 Task: Add Henri Hutin Brie Couronne to the cart.
Action: Mouse pressed left at (23, 151)
Screenshot: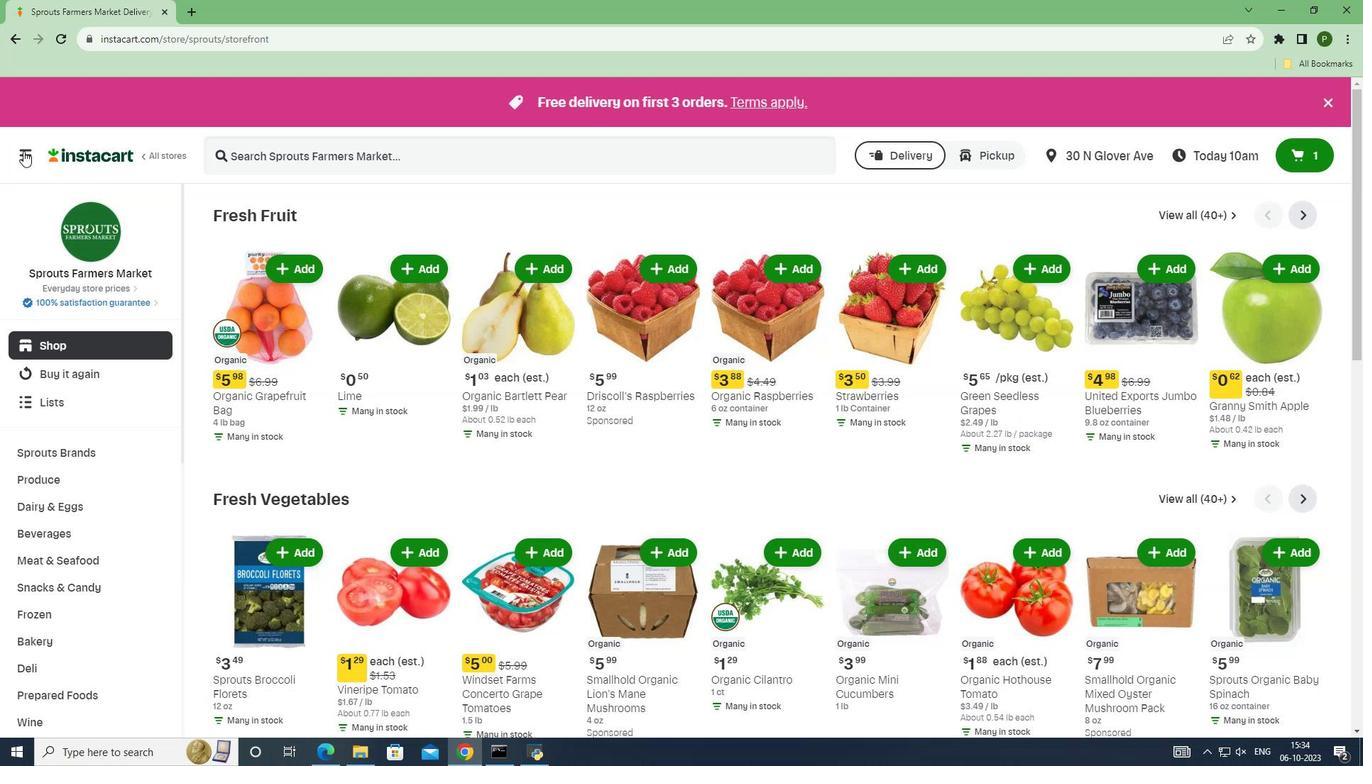 
Action: Mouse moved to (44, 368)
Screenshot: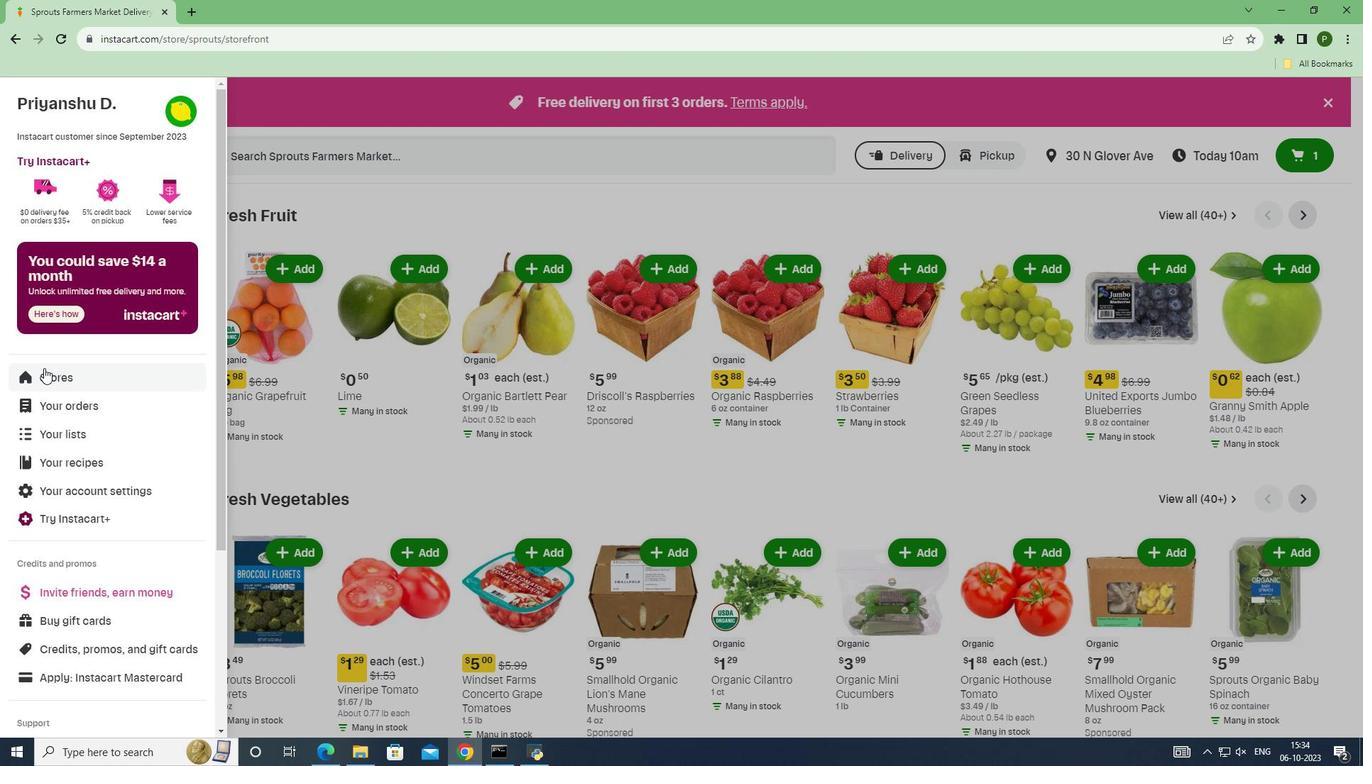 
Action: Mouse pressed left at (44, 368)
Screenshot: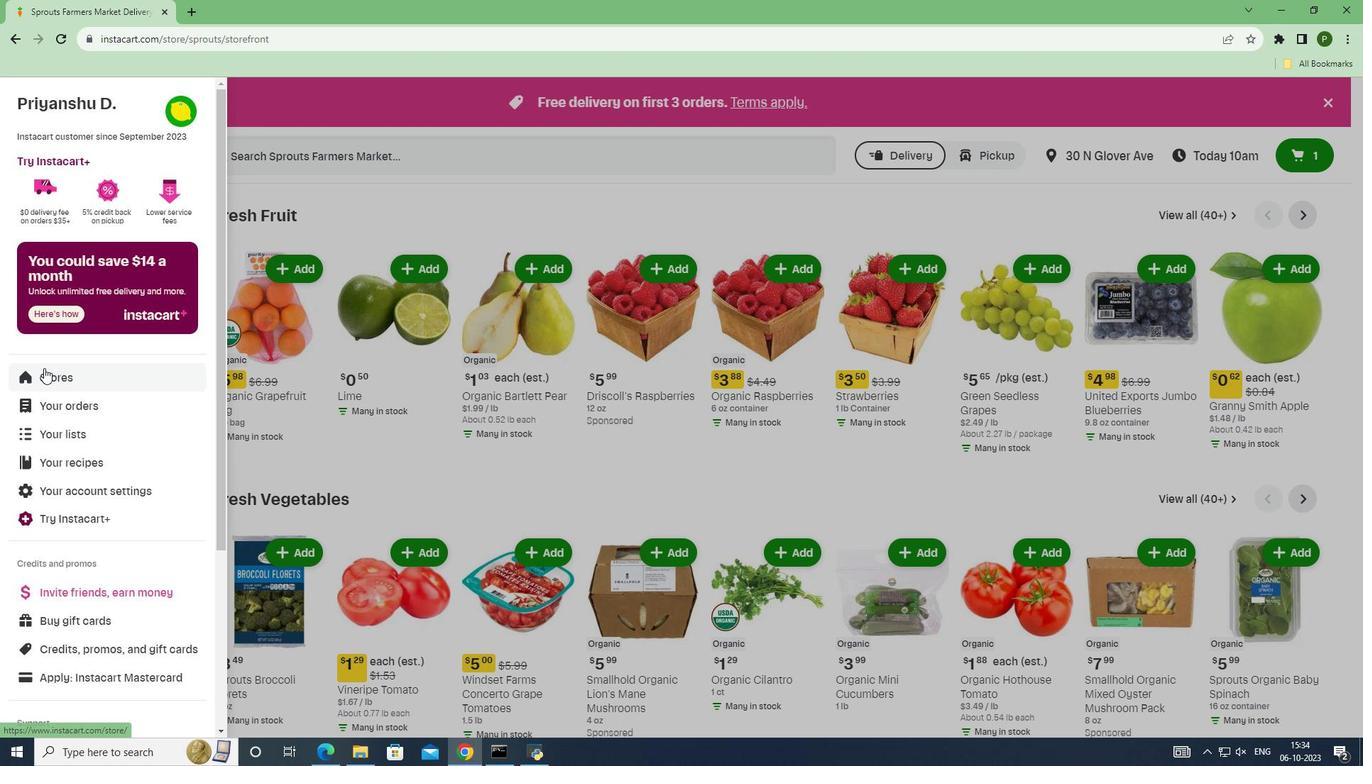 
Action: Mouse moved to (337, 165)
Screenshot: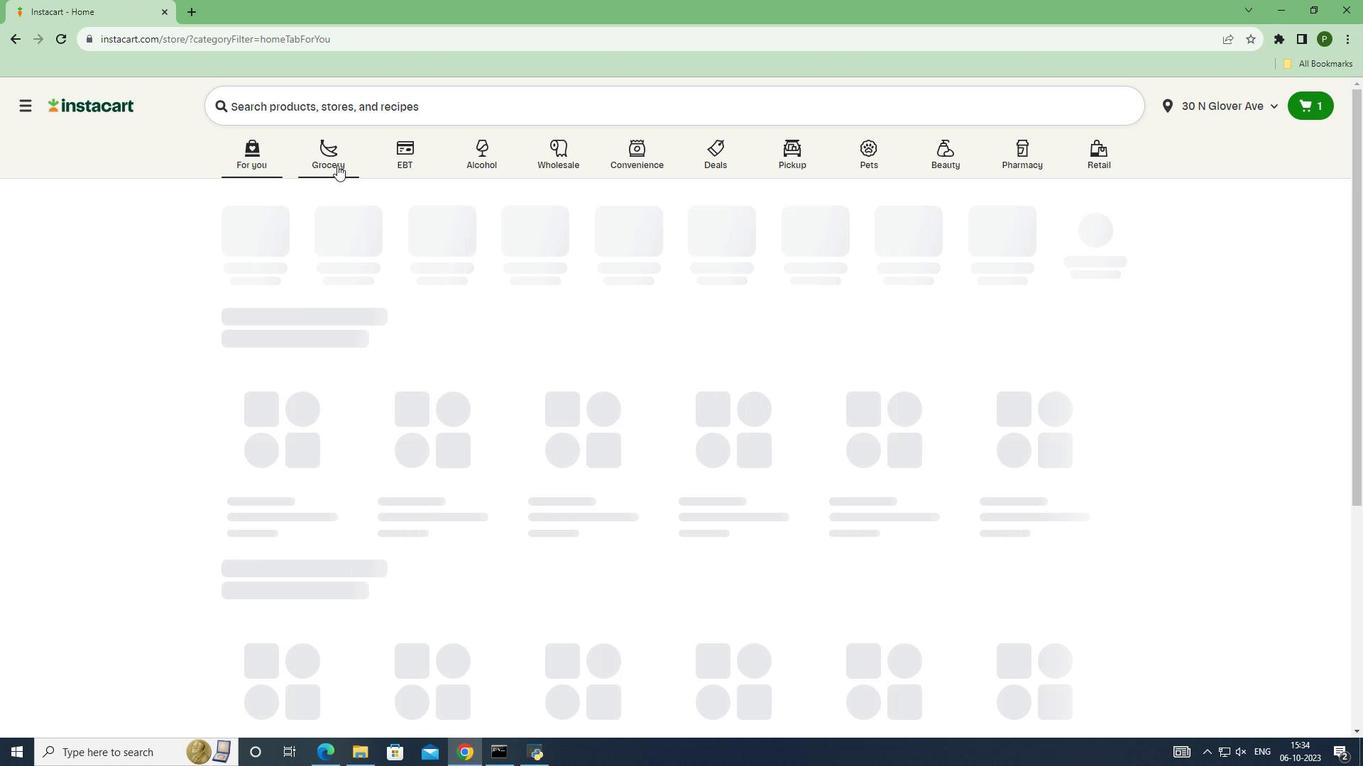 
Action: Mouse pressed left at (337, 165)
Screenshot: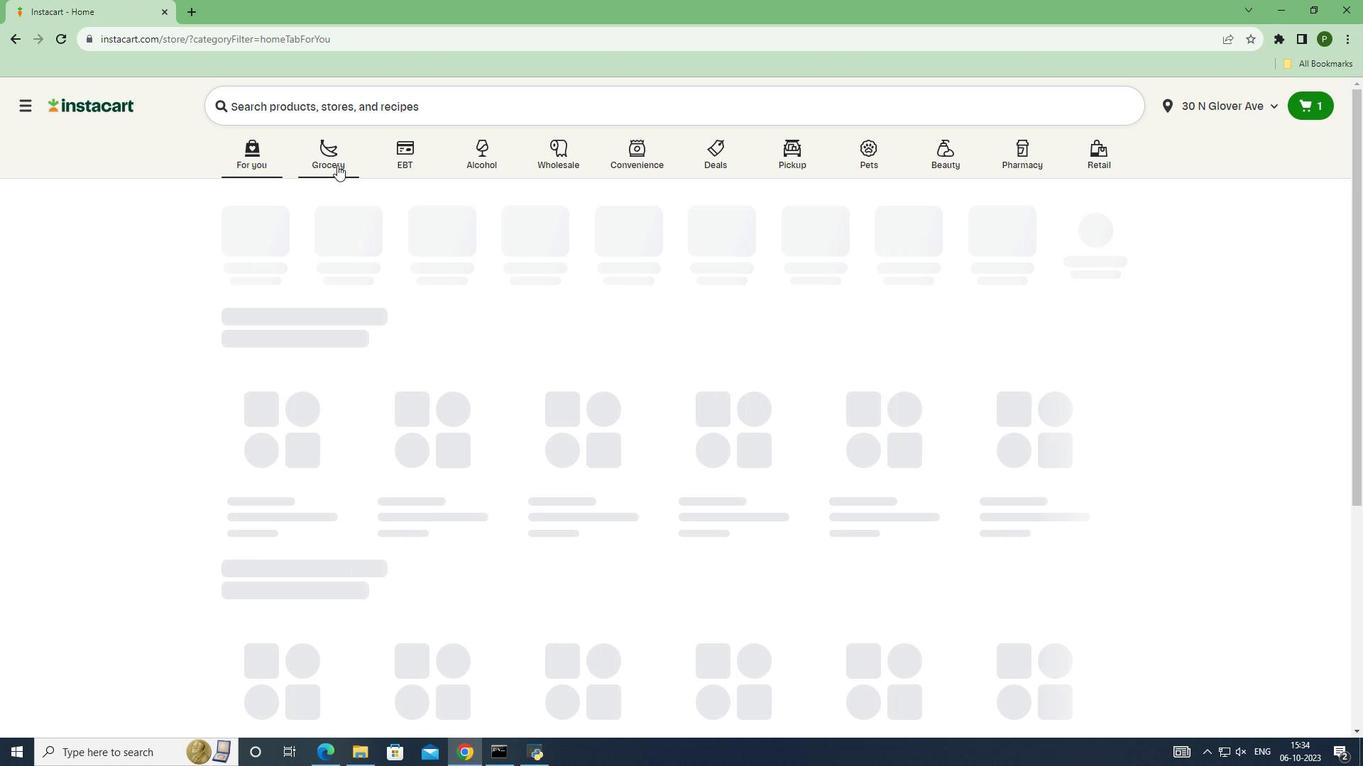 
Action: Mouse moved to (331, 222)
Screenshot: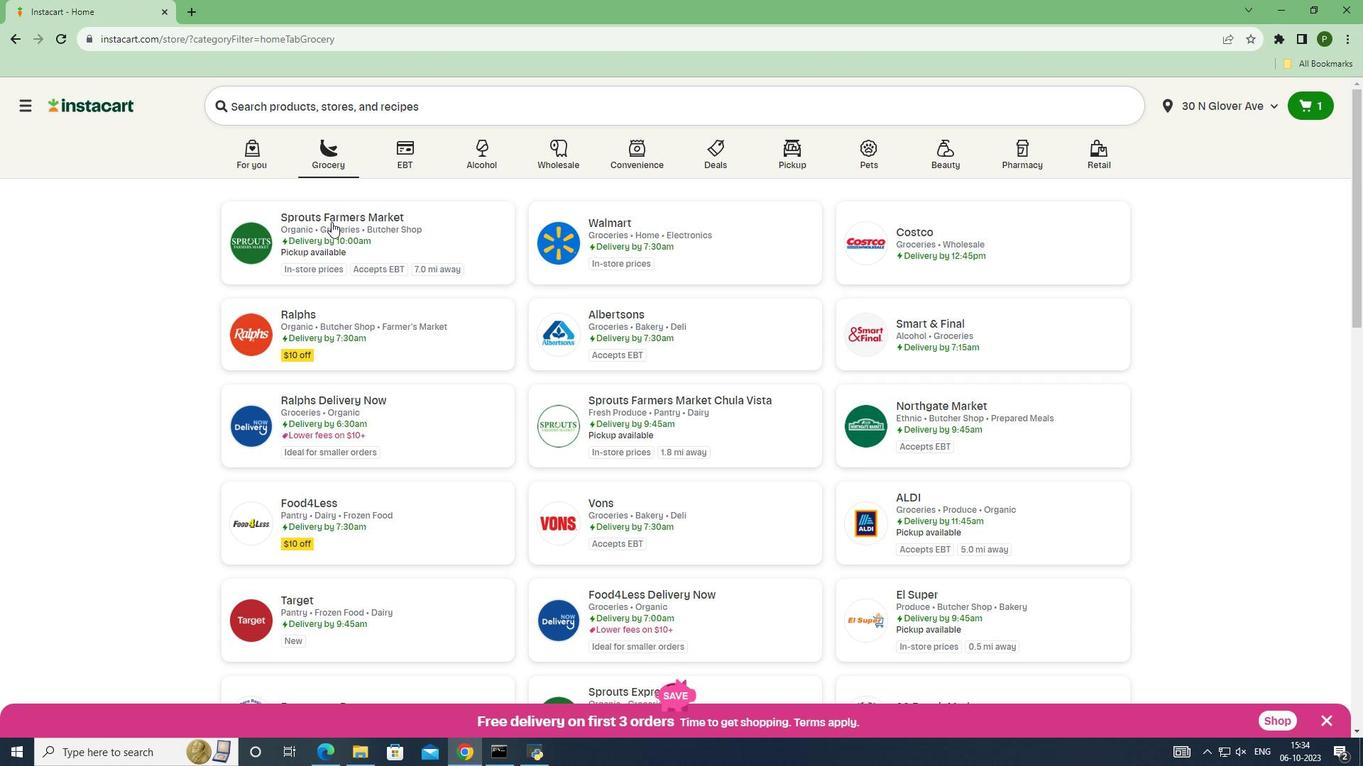 
Action: Mouse pressed left at (331, 222)
Screenshot: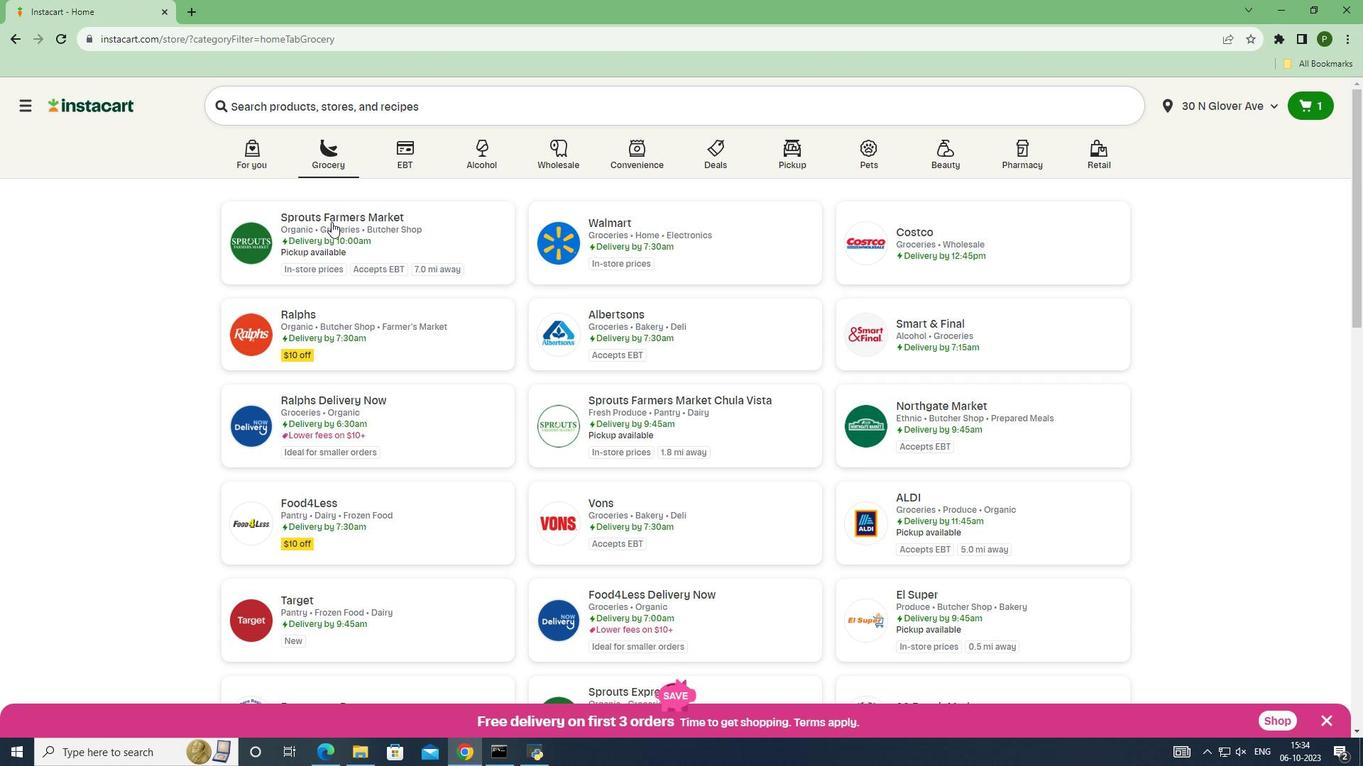 
Action: Mouse moved to (83, 506)
Screenshot: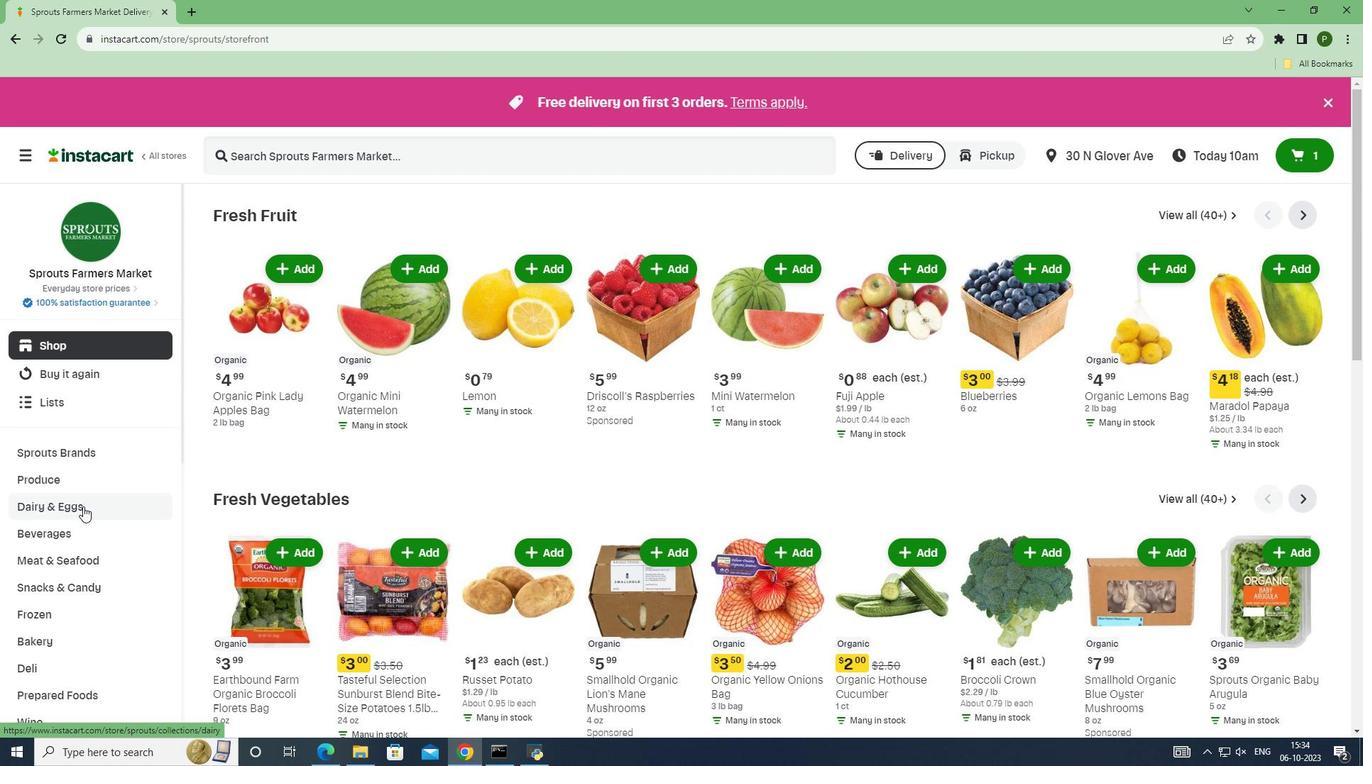 
Action: Mouse pressed left at (83, 506)
Screenshot: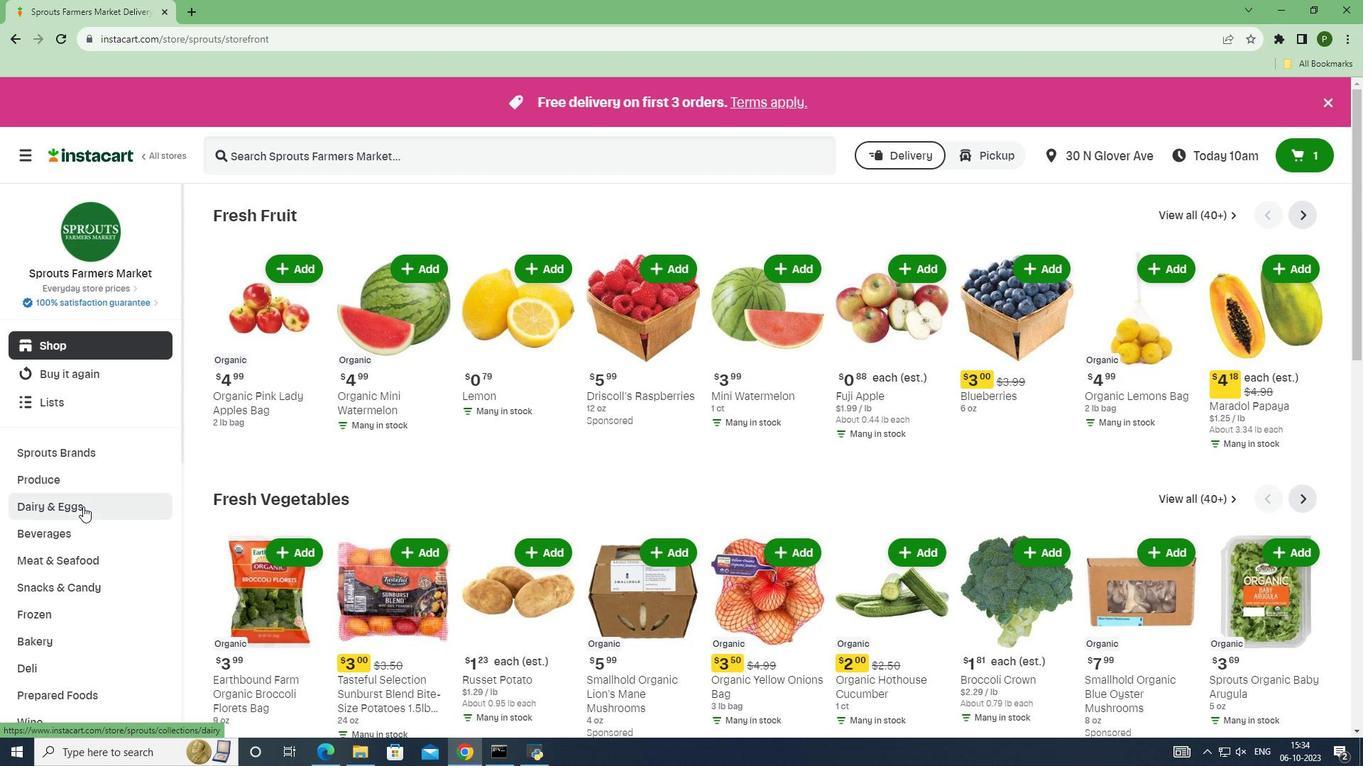 
Action: Mouse moved to (84, 556)
Screenshot: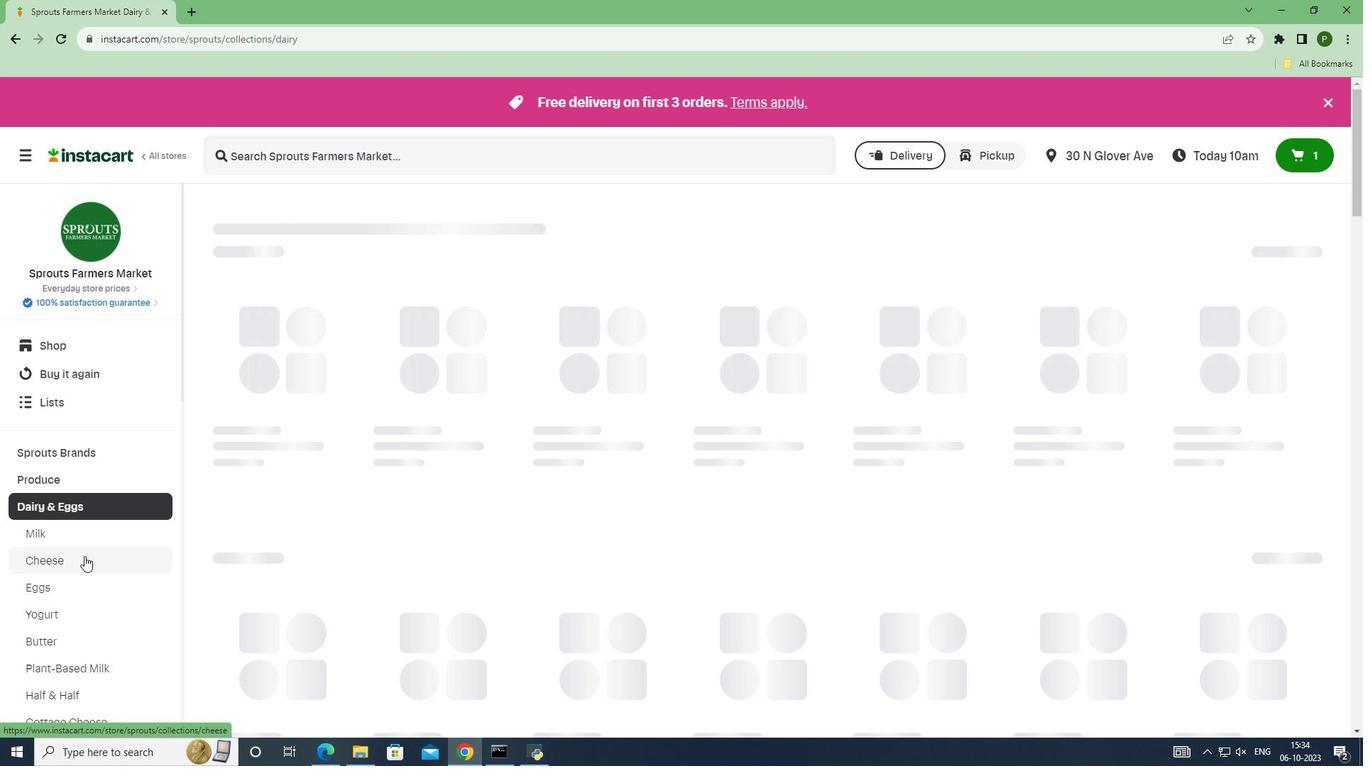 
Action: Mouse pressed left at (84, 556)
Screenshot: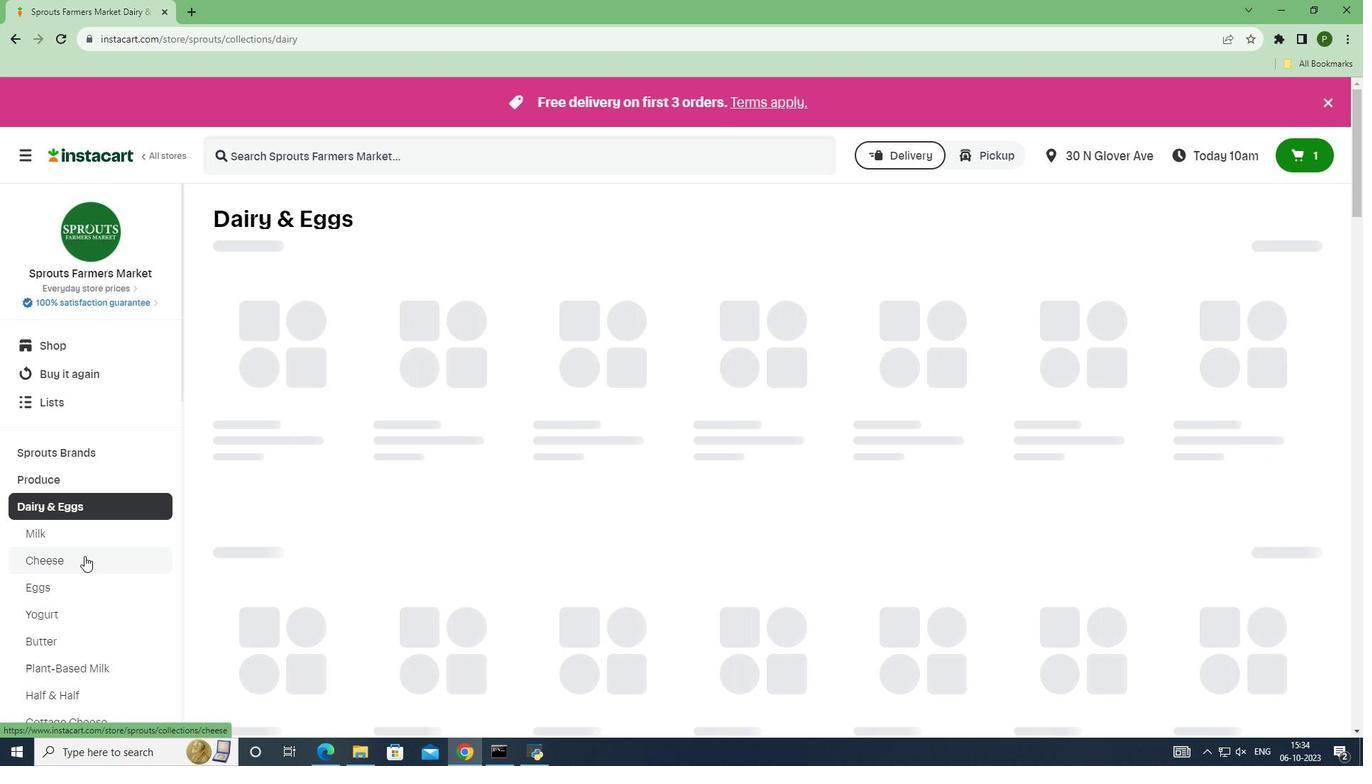 
Action: Mouse moved to (290, 155)
Screenshot: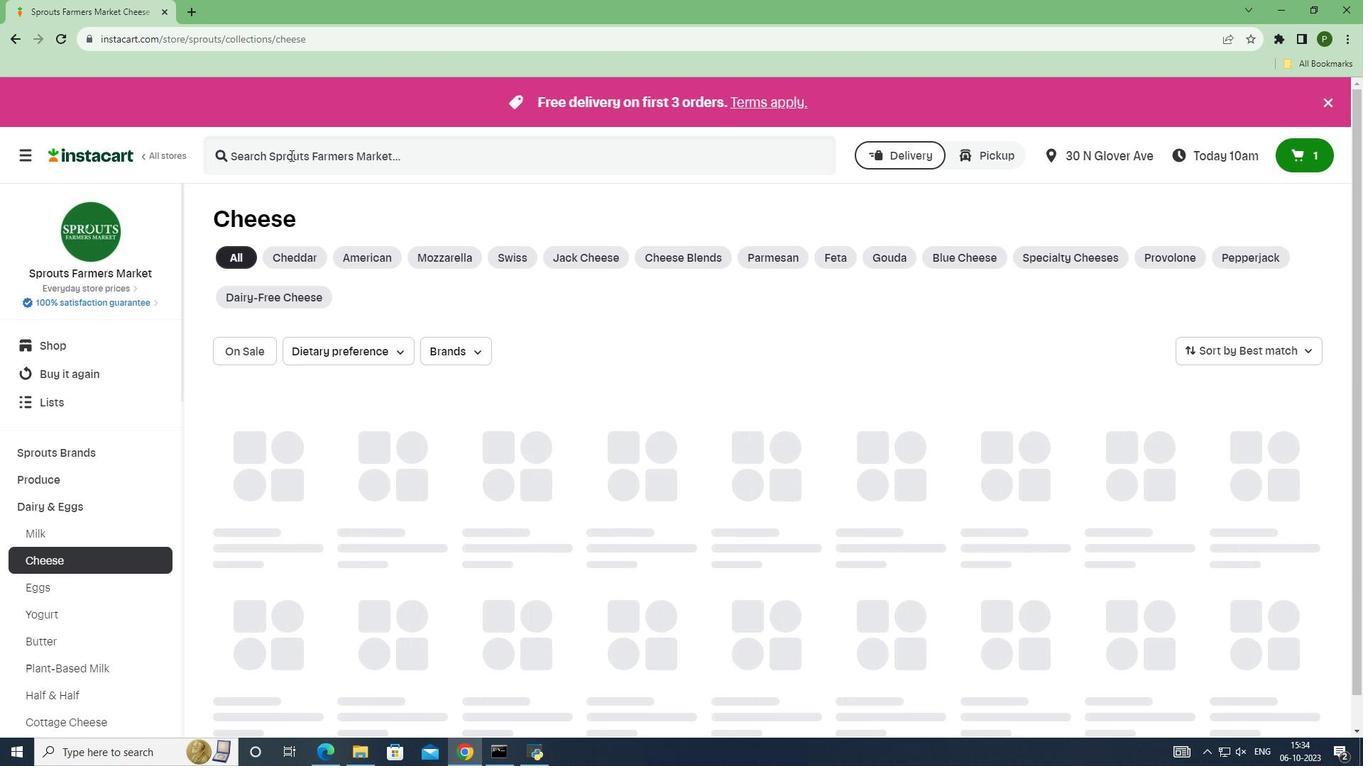 
Action: Mouse pressed left at (290, 155)
Screenshot: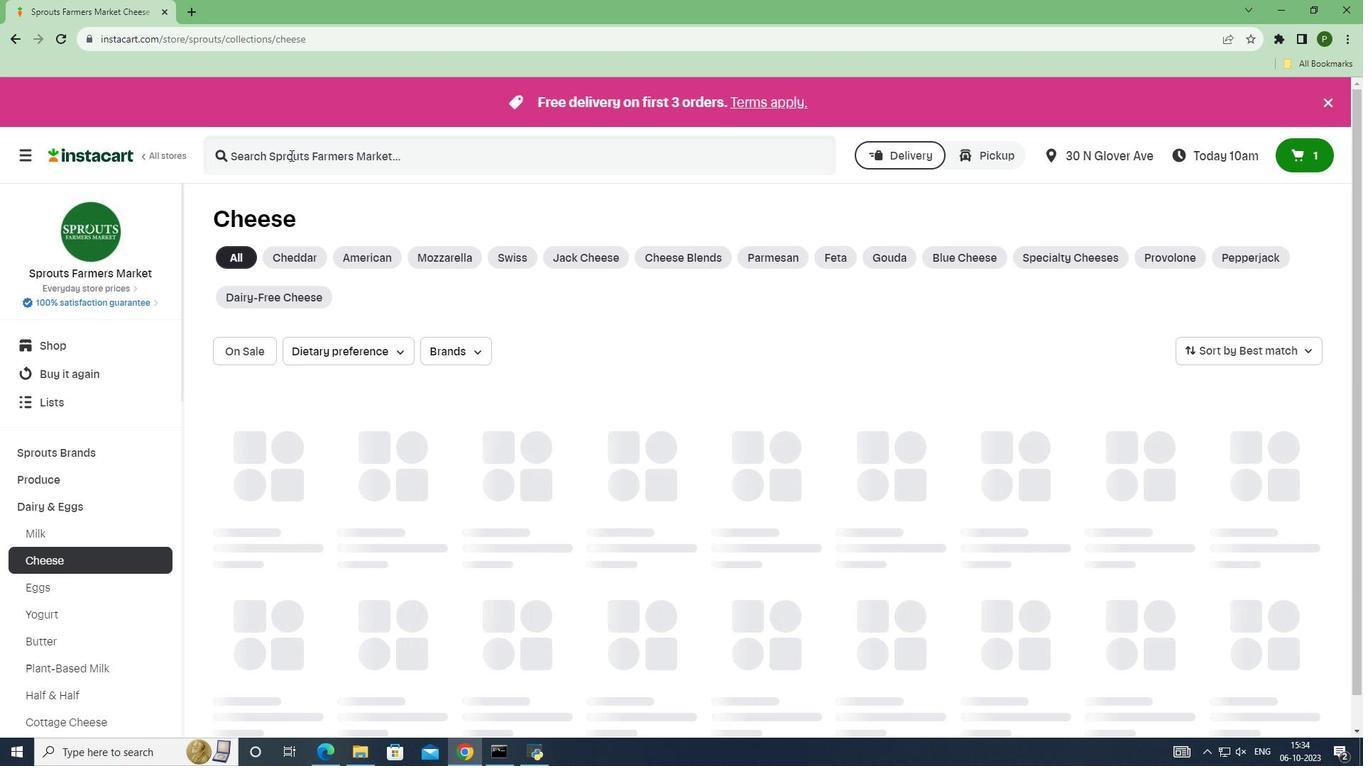 
Action: Key pressed <Key.caps_lock>H<Key.caps_lock>enri<Key.space><Key.caps_lock>H<Key.caps_lock>utin<Key.space><Key.caps_lock>B<Key.caps_lock>rie<Key.space><Key.caps_lock>C<Key.caps_lock>ouronne<Key.space><Key.enter>
Screenshot: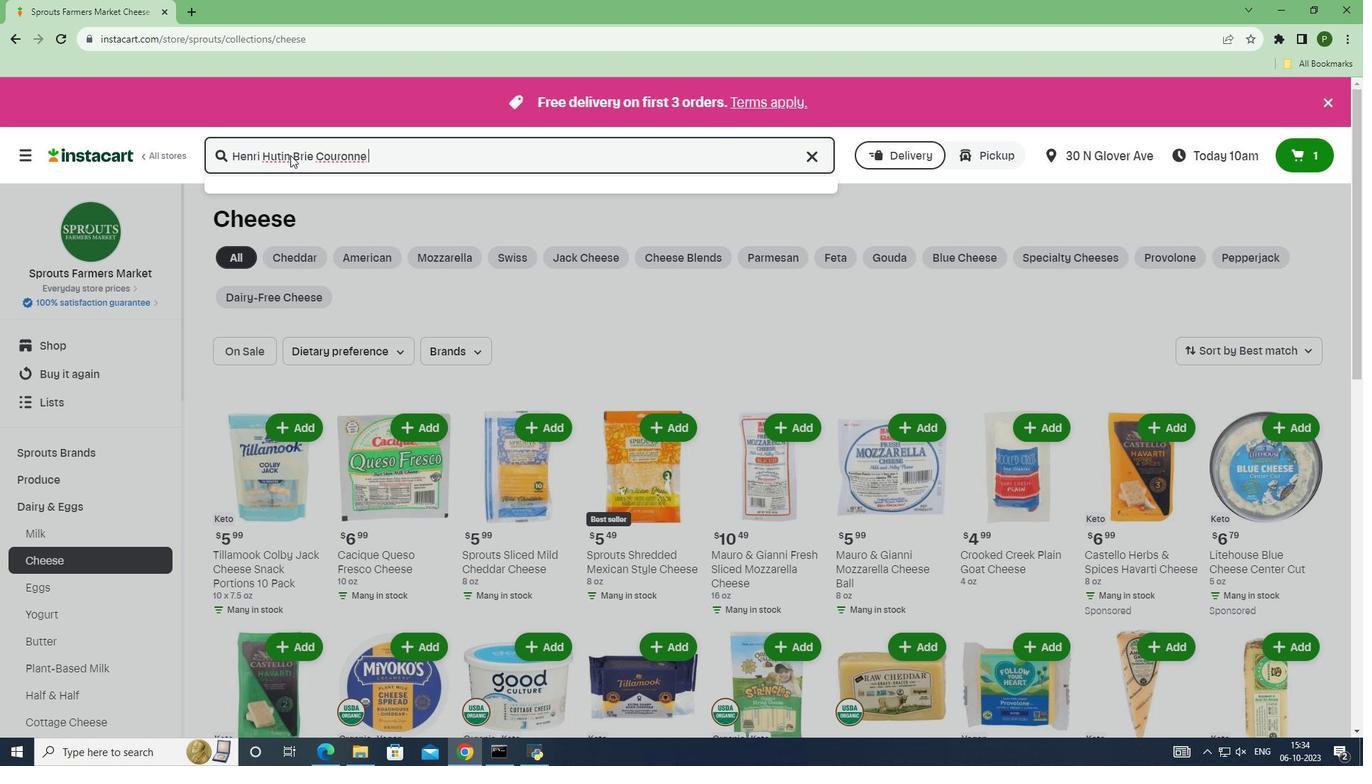 
Action: Mouse moved to (374, 301)
Screenshot: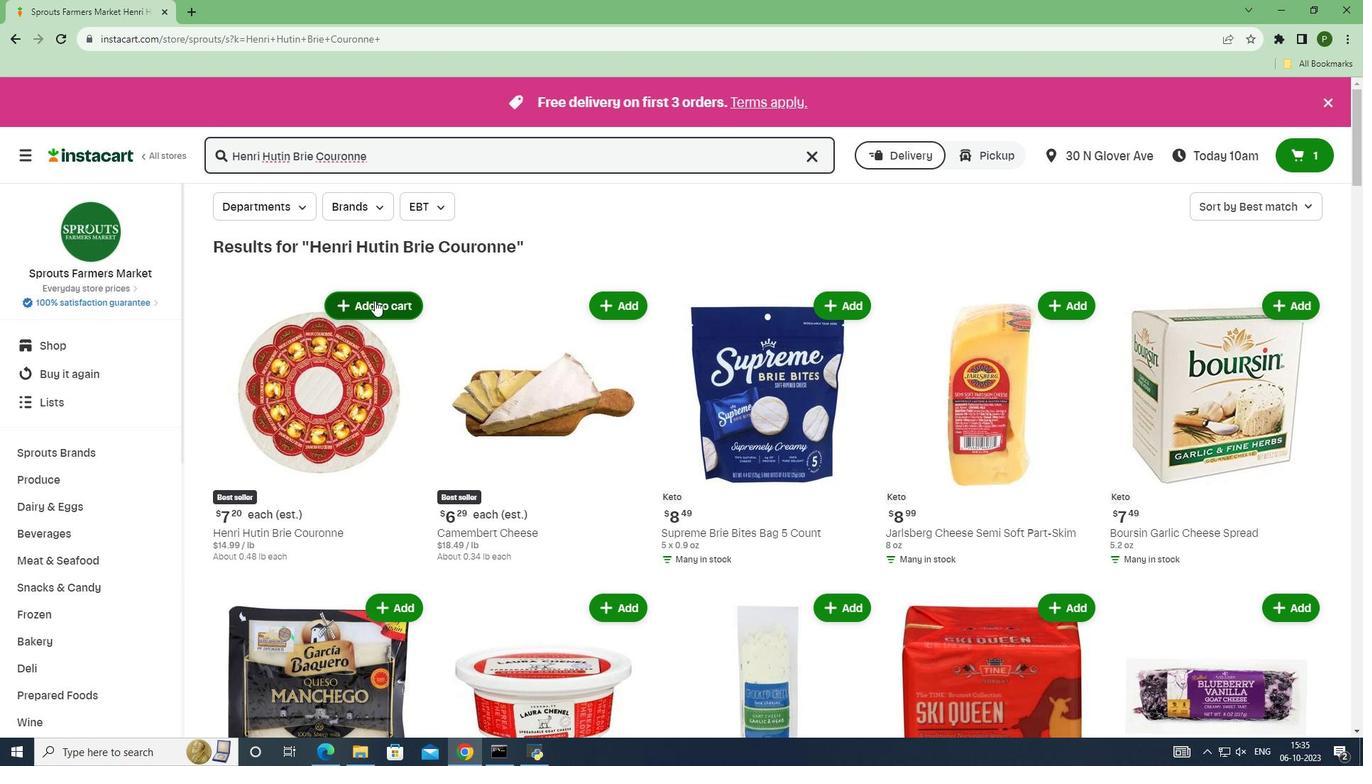 
Action: Mouse pressed left at (374, 301)
Screenshot: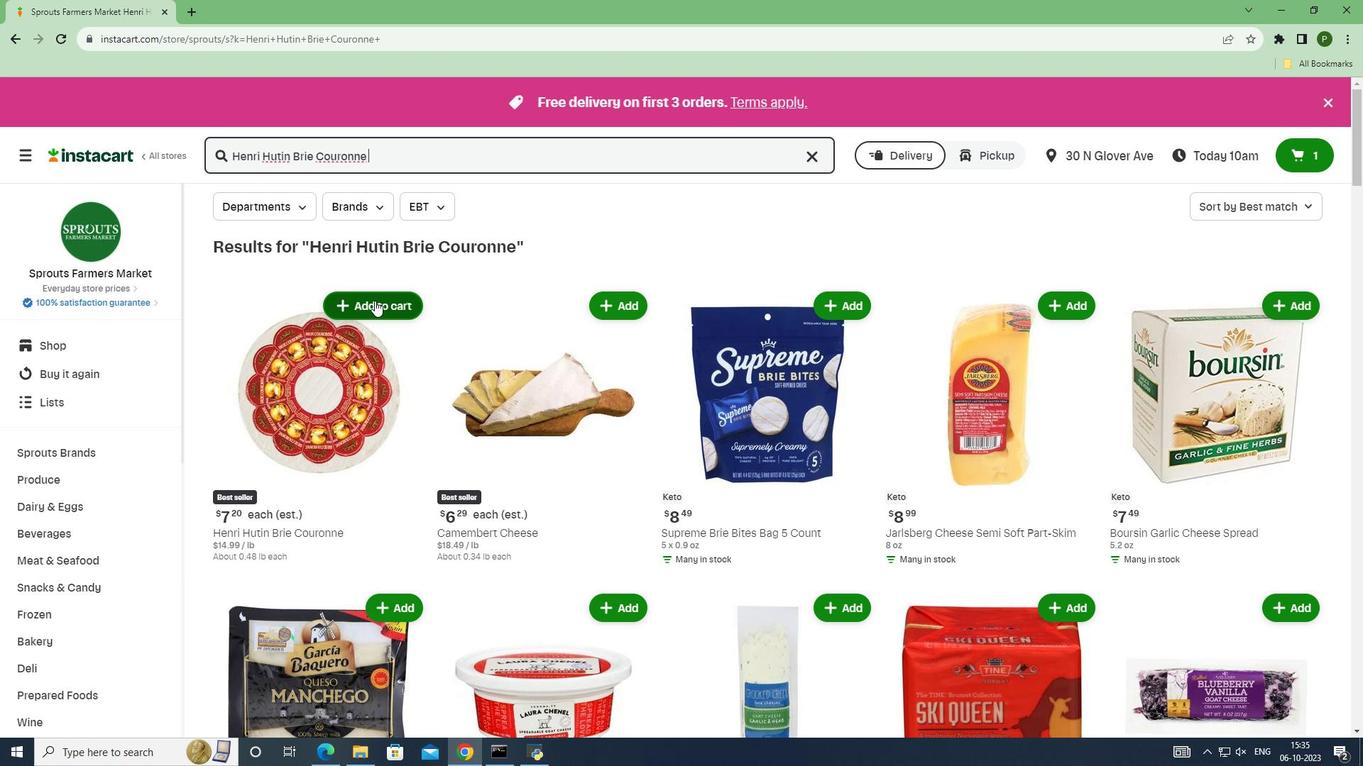 
Action: Mouse moved to (428, 362)
Screenshot: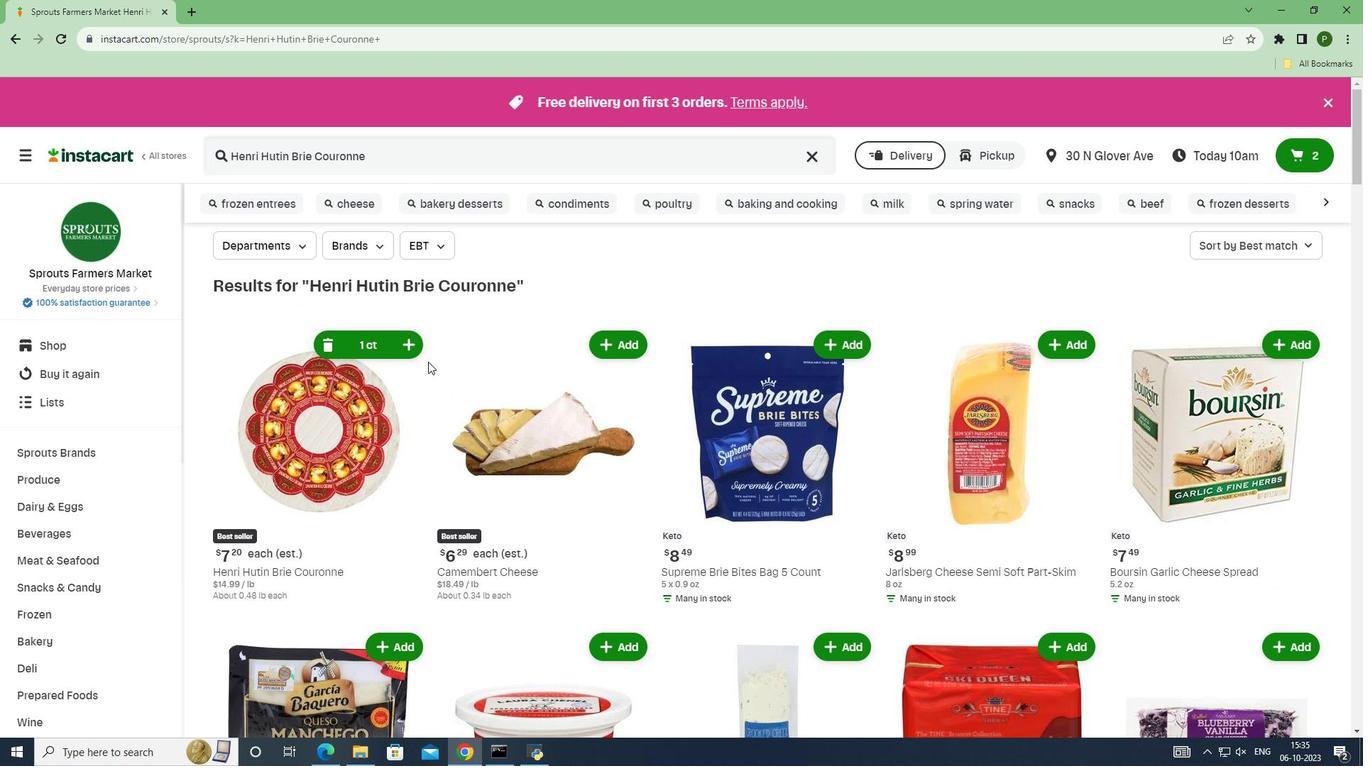 
